 Task: Add Sprouts Island Jerk Salmon Meal to the cart.
Action: Mouse pressed left at (17, 114)
Screenshot: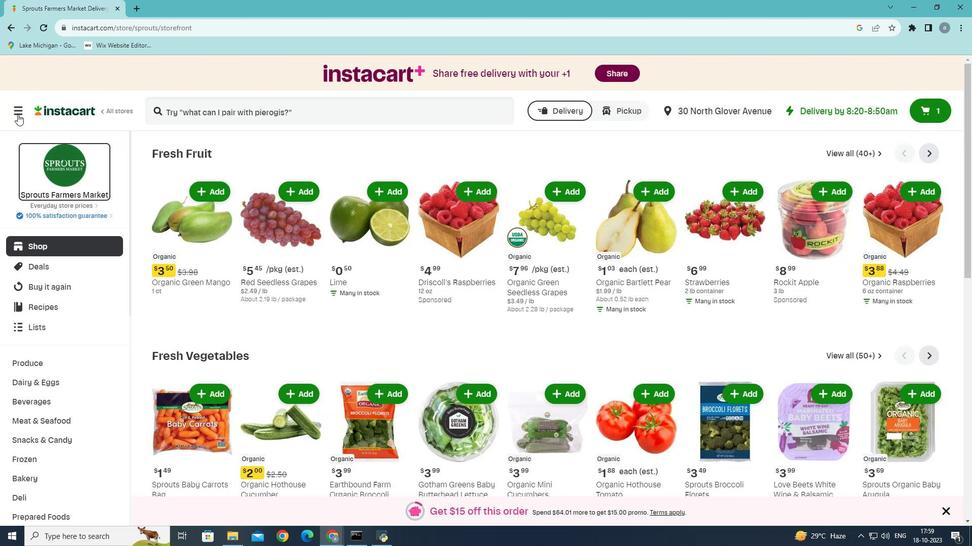 
Action: Mouse moved to (48, 296)
Screenshot: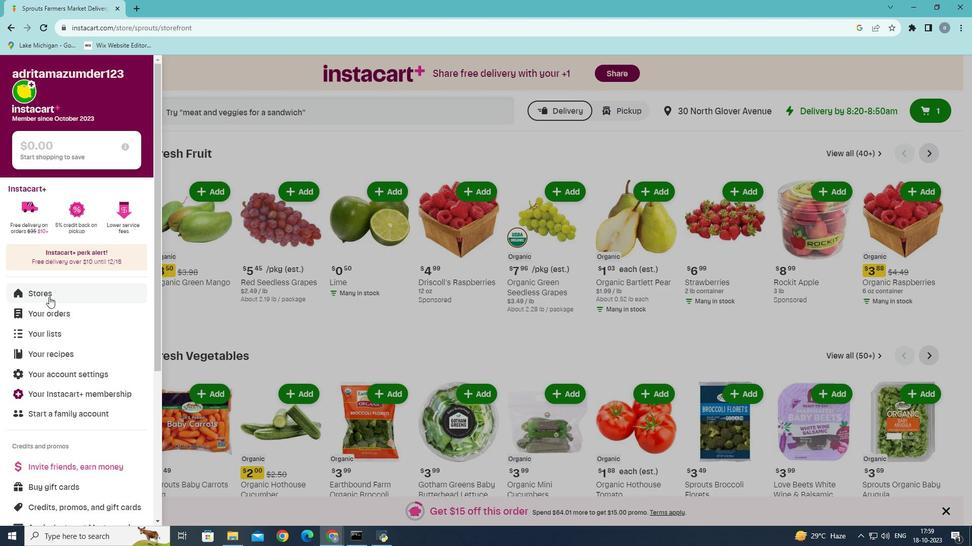 
Action: Mouse pressed left at (48, 296)
Screenshot: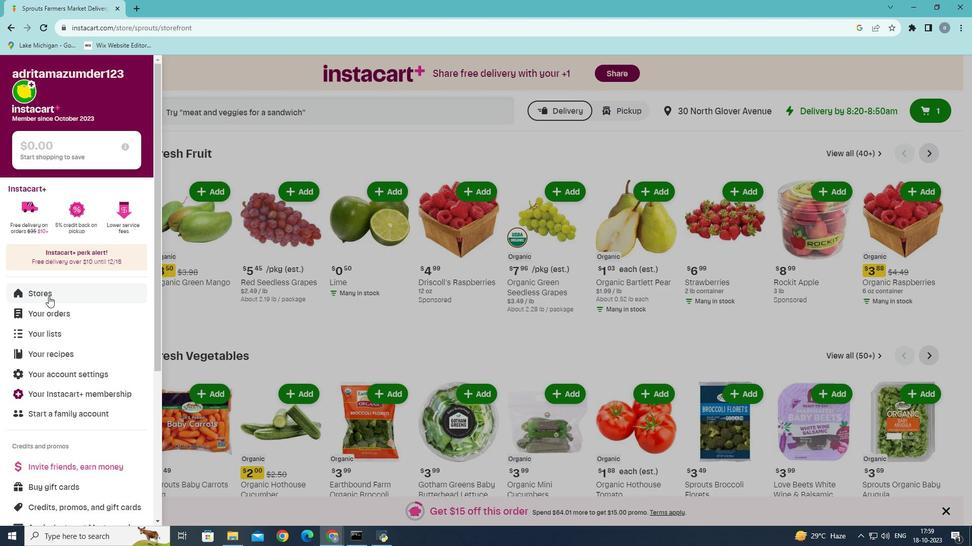 
Action: Mouse moved to (237, 117)
Screenshot: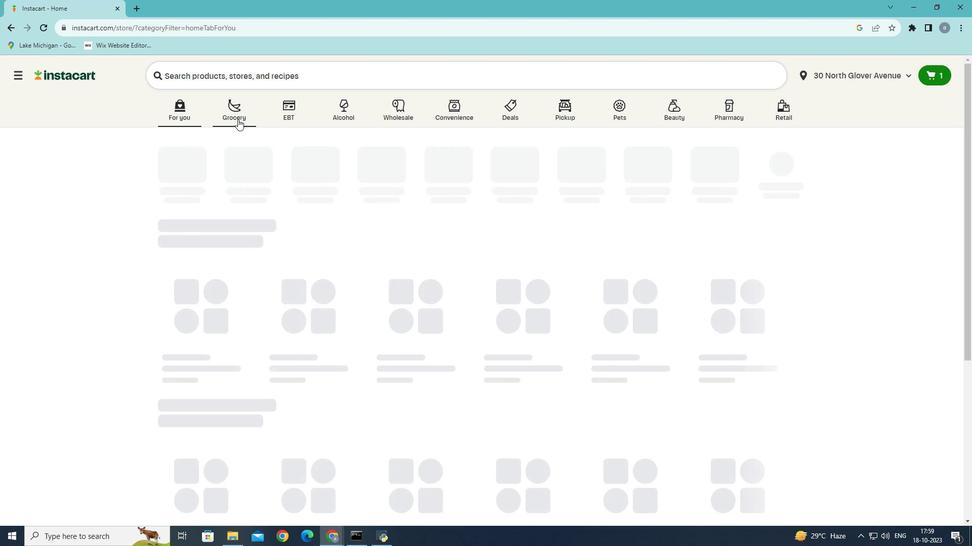 
Action: Mouse pressed left at (237, 117)
Screenshot: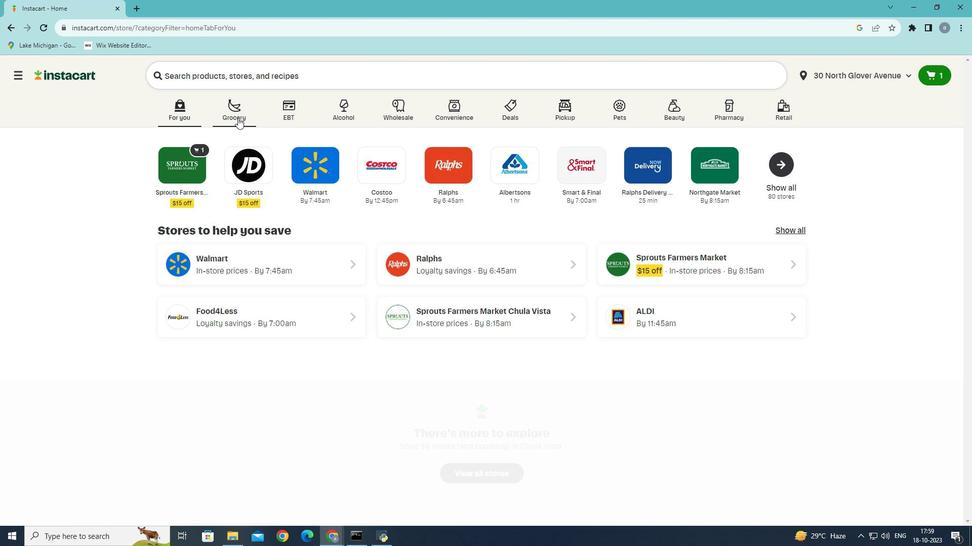 
Action: Mouse moved to (222, 305)
Screenshot: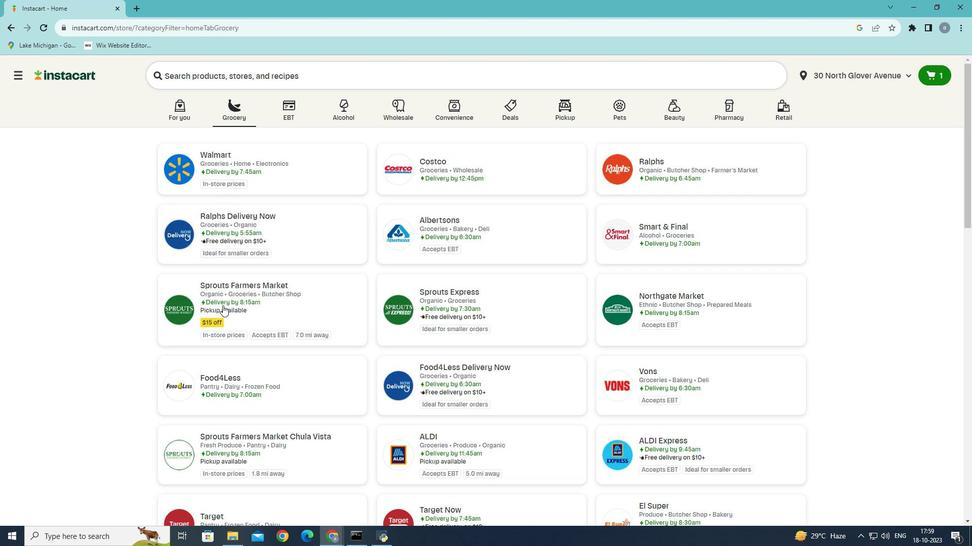 
Action: Mouse pressed left at (222, 305)
Screenshot: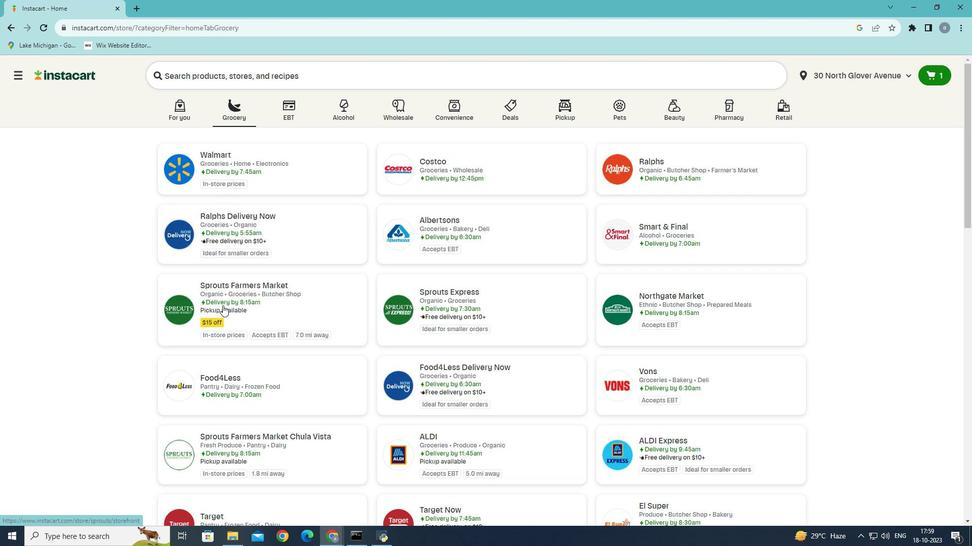
Action: Mouse moved to (51, 419)
Screenshot: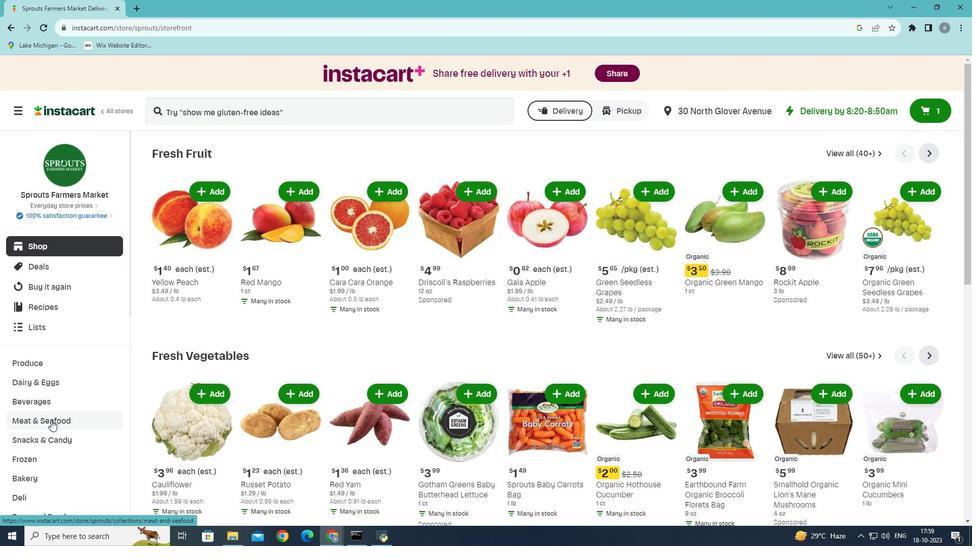 
Action: Mouse pressed left at (51, 419)
Screenshot: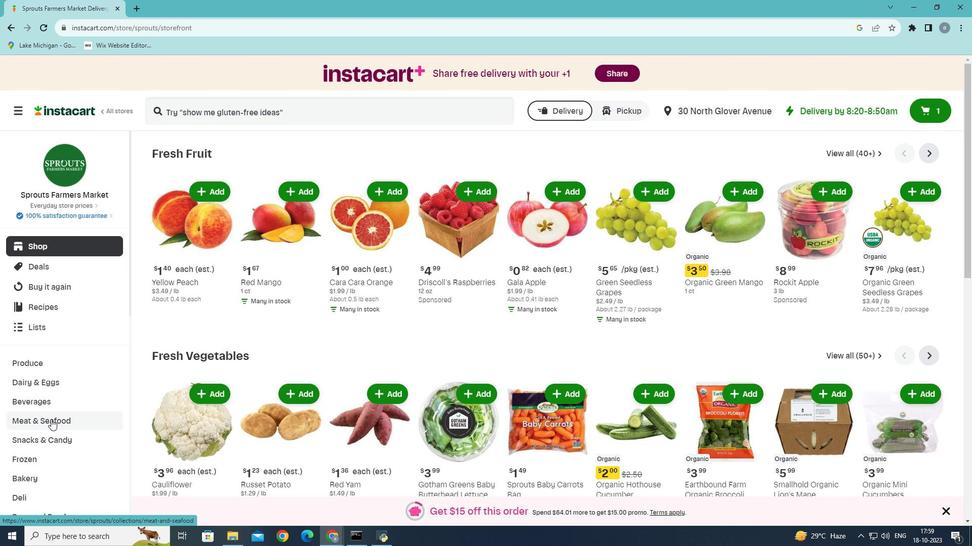 
Action: Mouse moved to (401, 177)
Screenshot: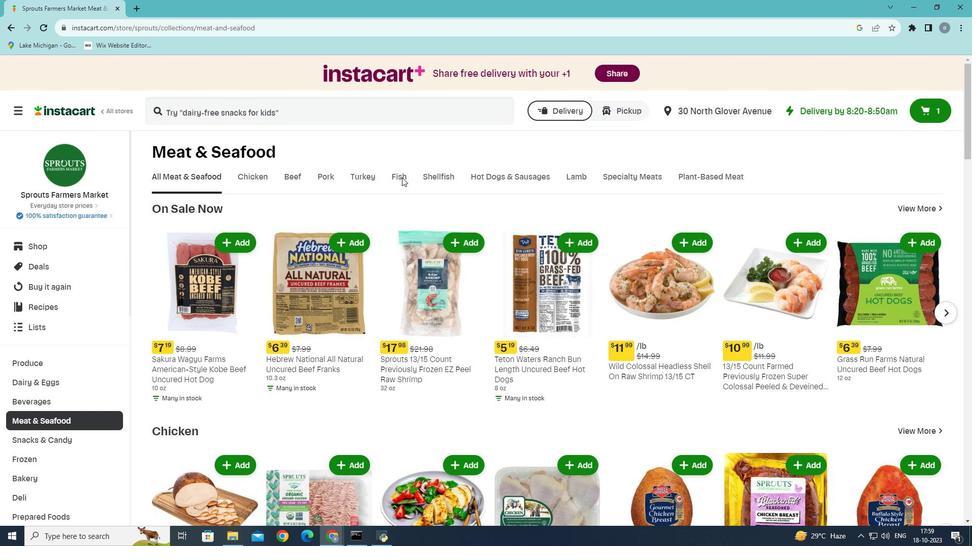 
Action: Mouse pressed left at (401, 177)
Screenshot: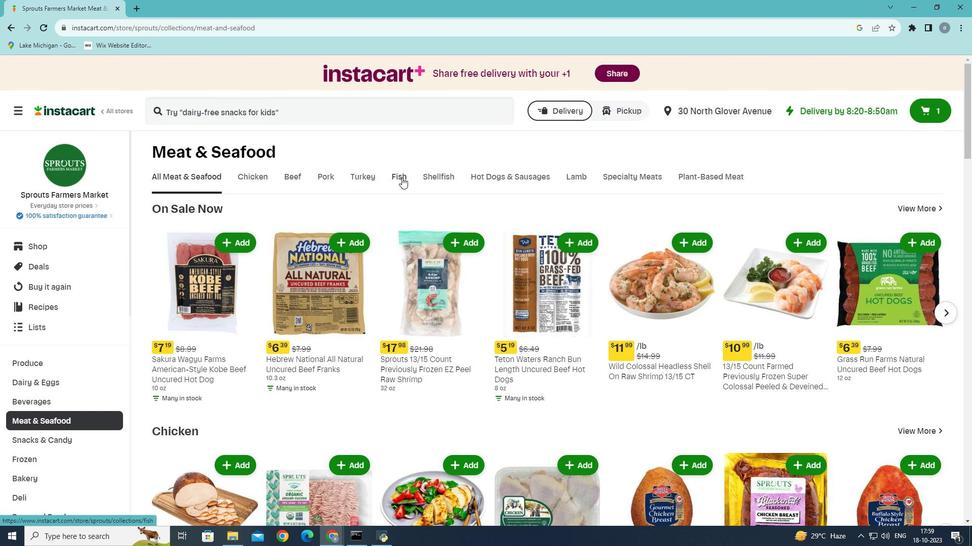 
Action: Mouse moved to (377, 312)
Screenshot: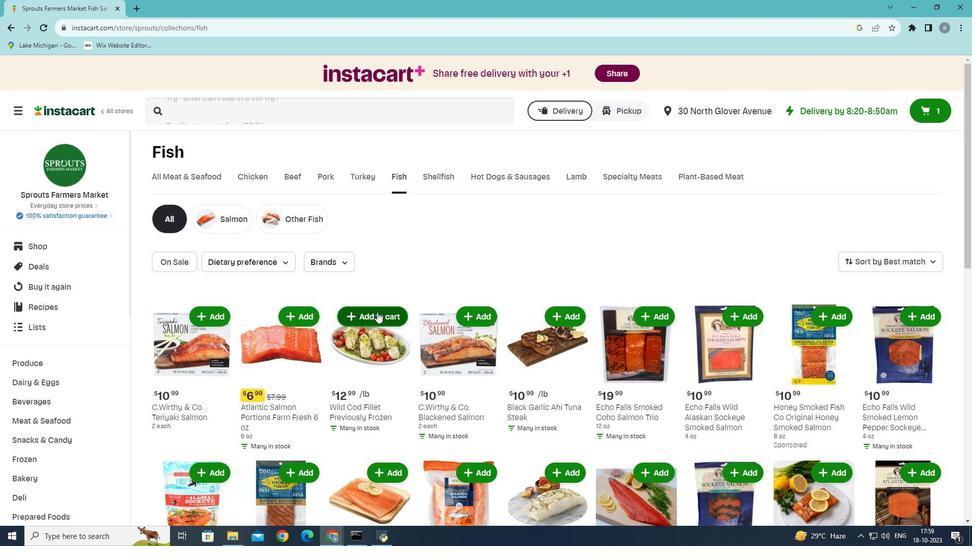 
Action: Mouse scrolled (377, 311) with delta (0, 0)
Screenshot: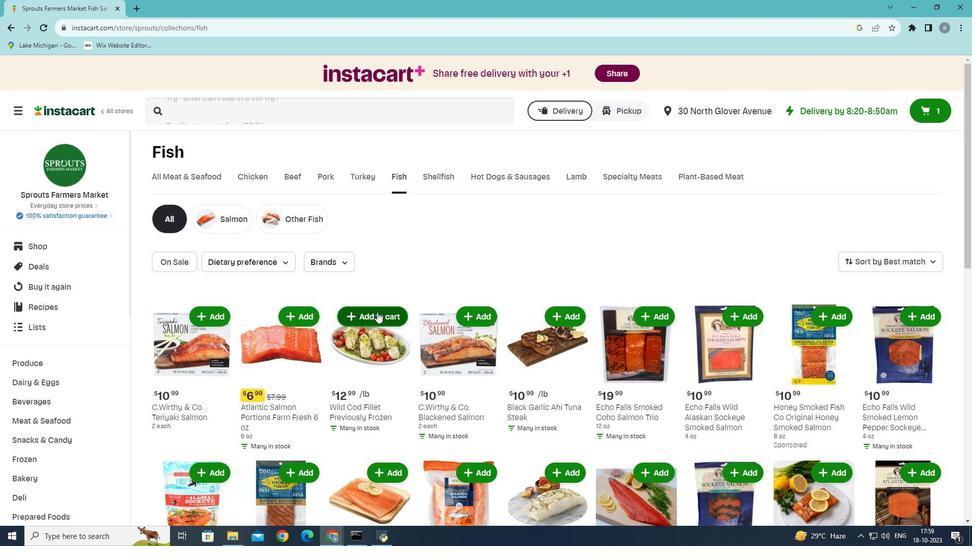 
Action: Mouse scrolled (377, 311) with delta (0, 0)
Screenshot: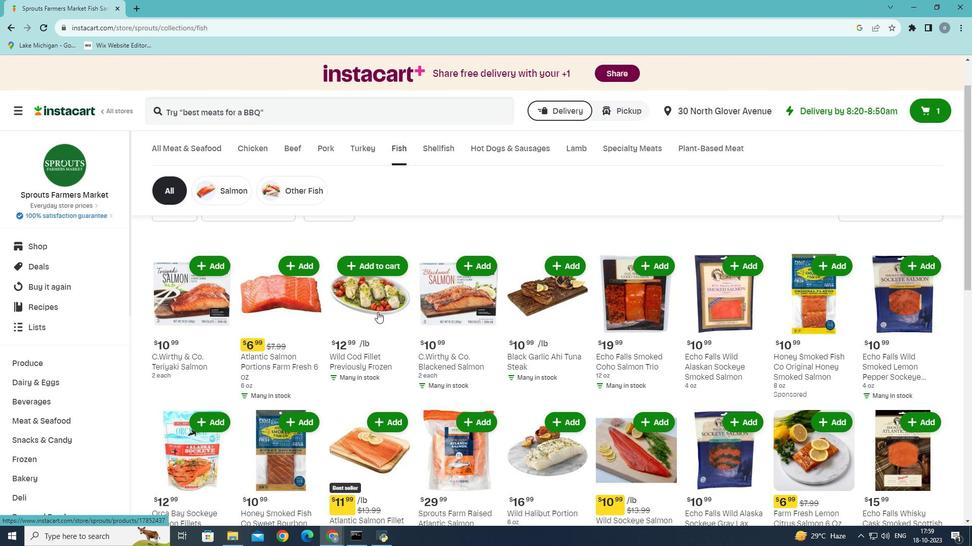 
Action: Mouse scrolled (377, 311) with delta (0, 0)
Screenshot: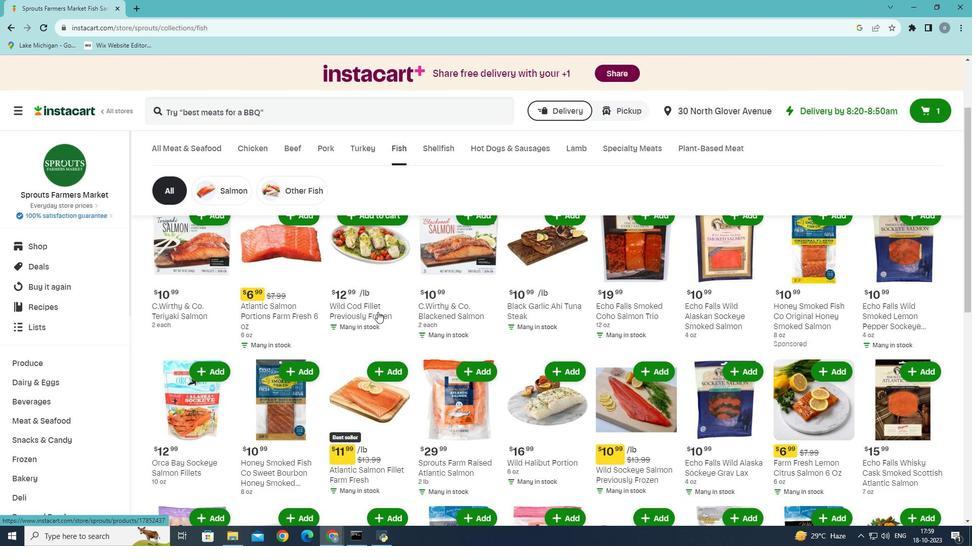 
Action: Mouse scrolled (377, 311) with delta (0, 0)
Screenshot: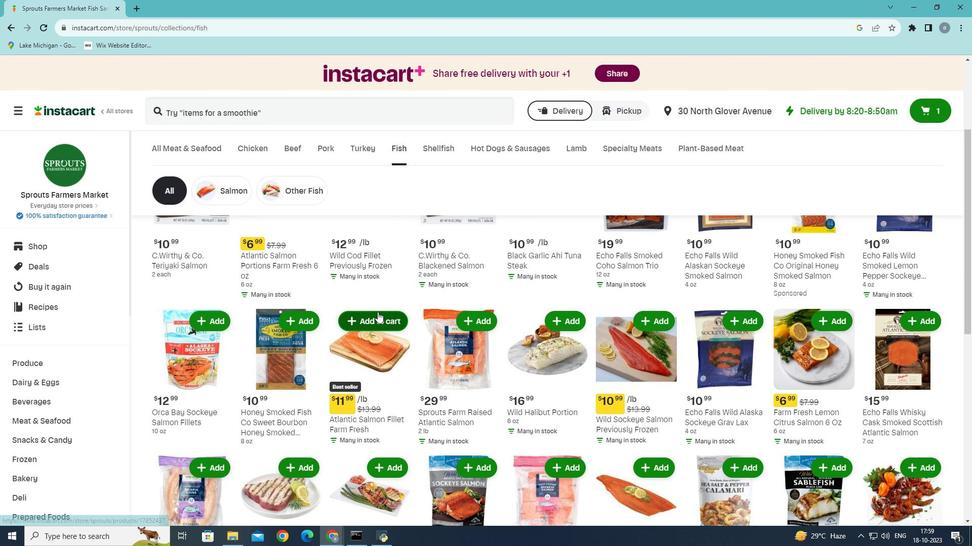 
Action: Mouse scrolled (377, 311) with delta (0, 0)
Screenshot: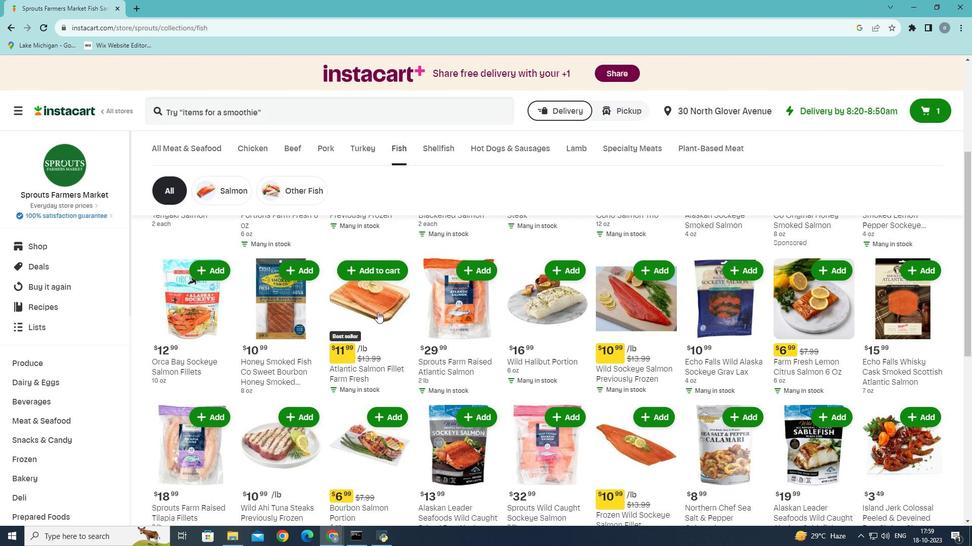 
Action: Mouse moved to (378, 312)
Screenshot: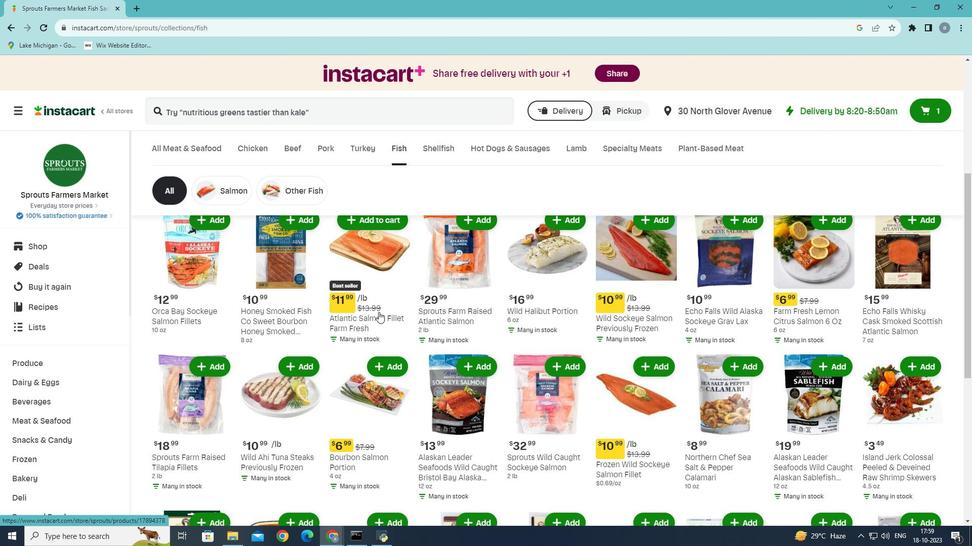 
Action: Mouse scrolled (378, 311) with delta (0, 0)
Screenshot: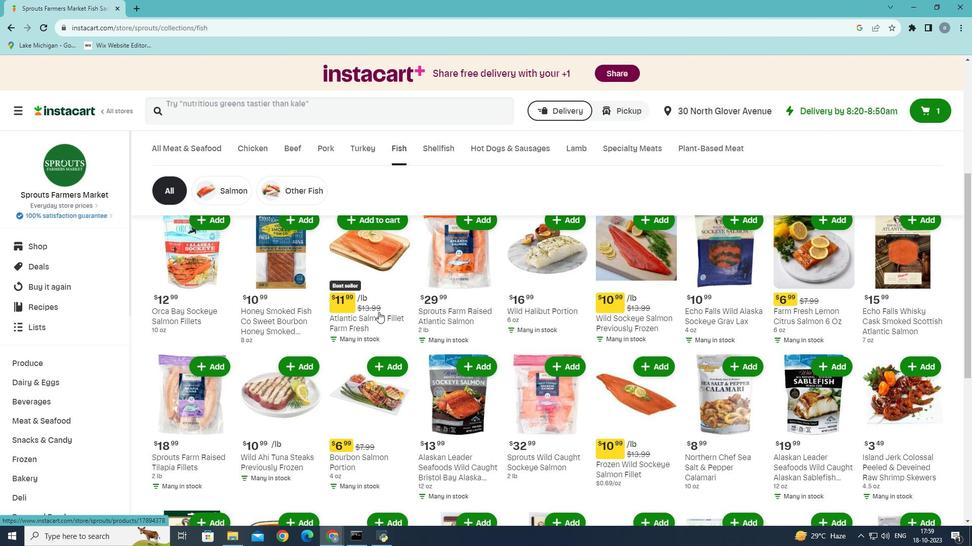 
Action: Mouse scrolled (378, 311) with delta (0, 0)
Screenshot: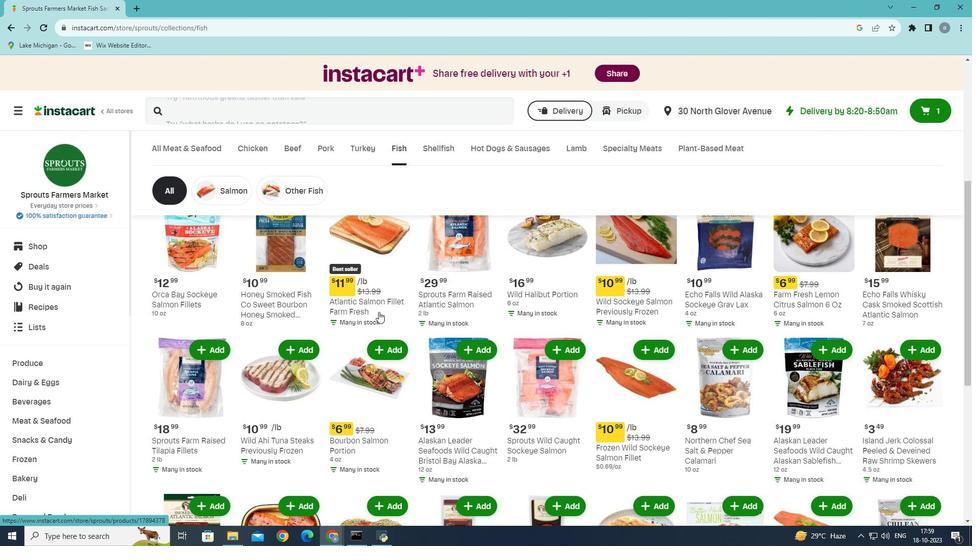 
Action: Mouse moved to (378, 311)
Screenshot: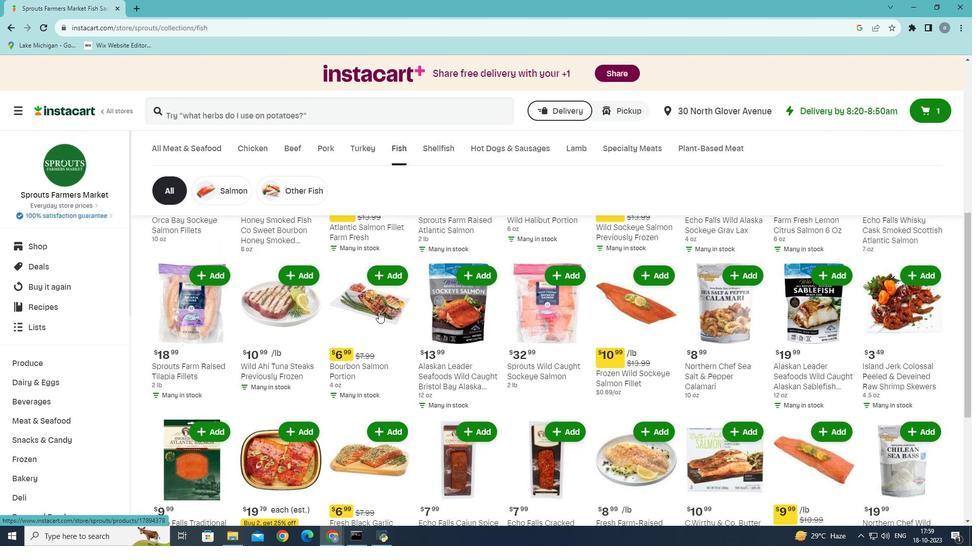
Action: Mouse scrolled (378, 311) with delta (0, 0)
Screenshot: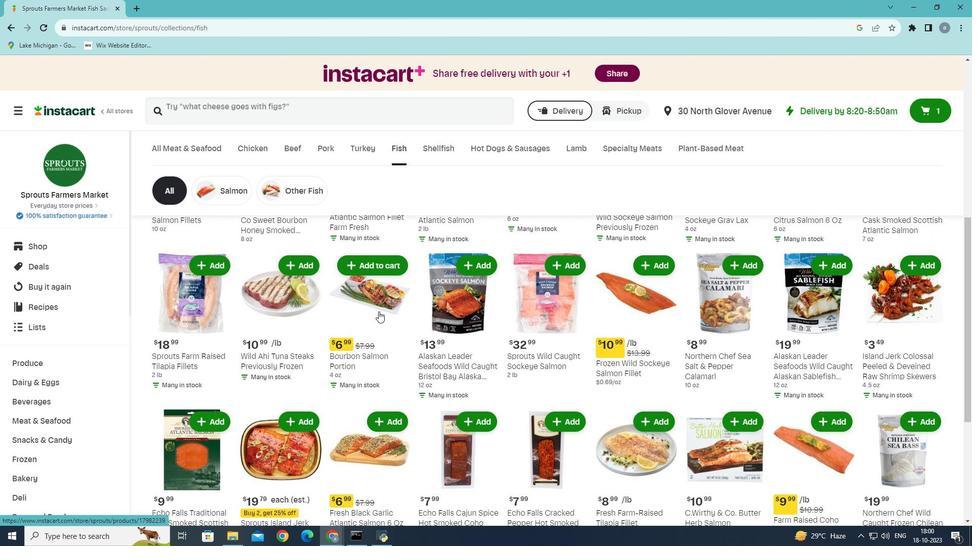 
Action: Mouse moved to (384, 311)
Screenshot: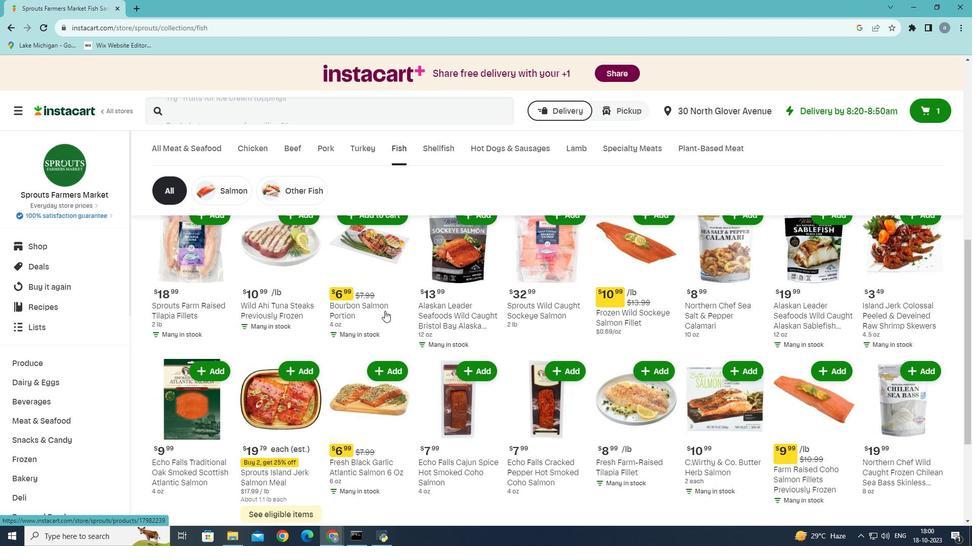 
Action: Mouse scrolled (384, 310) with delta (0, 0)
Screenshot: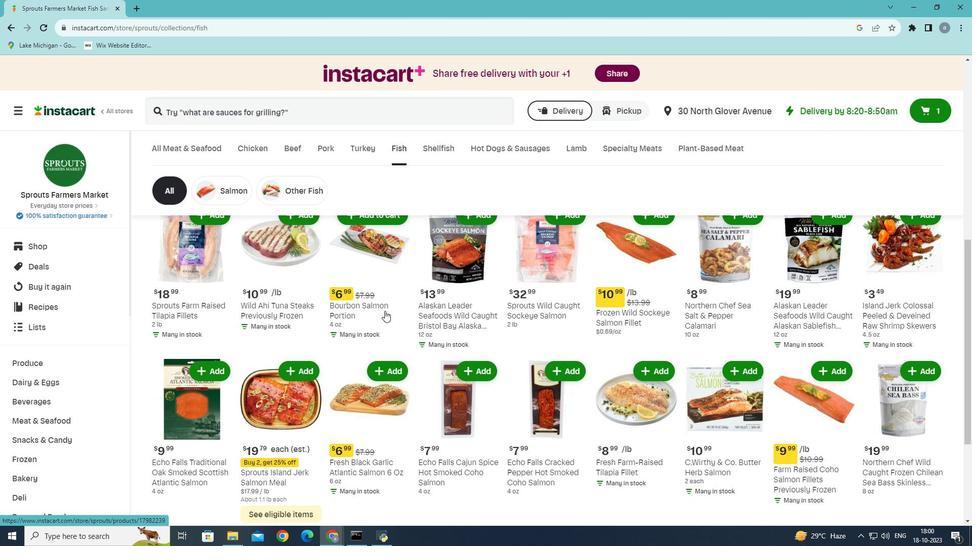 
Action: Mouse moved to (306, 314)
Screenshot: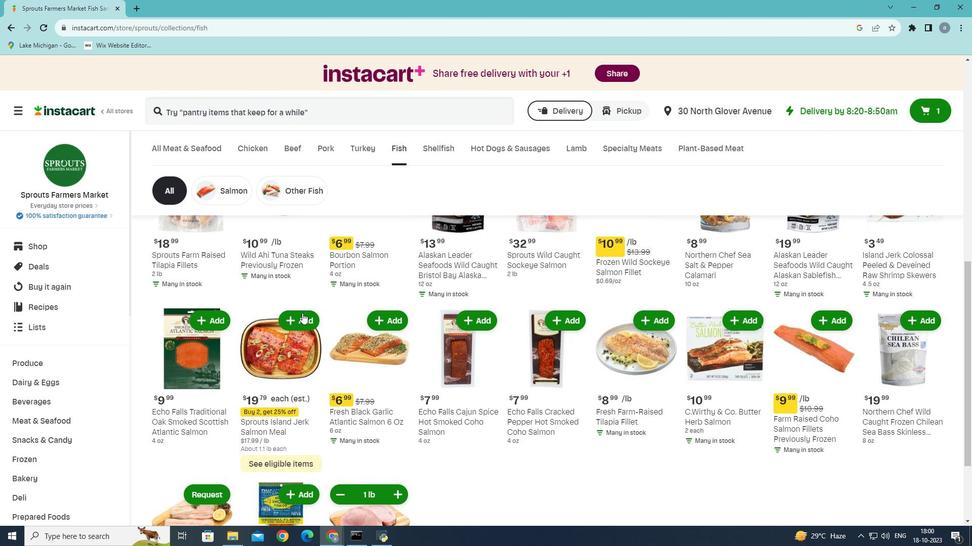 
Action: Mouse pressed left at (306, 314)
Screenshot: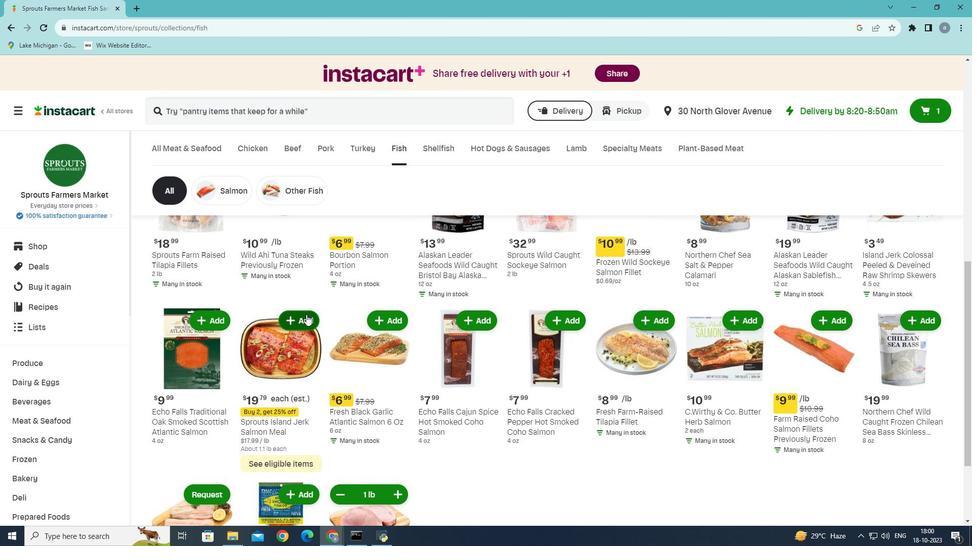 
